 Task: Create List Trademarks in Board Content Marketing Strategies to Workspace Copywriting and Editing. Create List Copyrights in Board Customer Journey Mapping to Workspace Copywriting and Editing. Create List Employment Law in Board Business Model Competitive Analysis and Benchmarking to Workspace Copywriting and Editing
Action: Mouse moved to (410, 174)
Screenshot: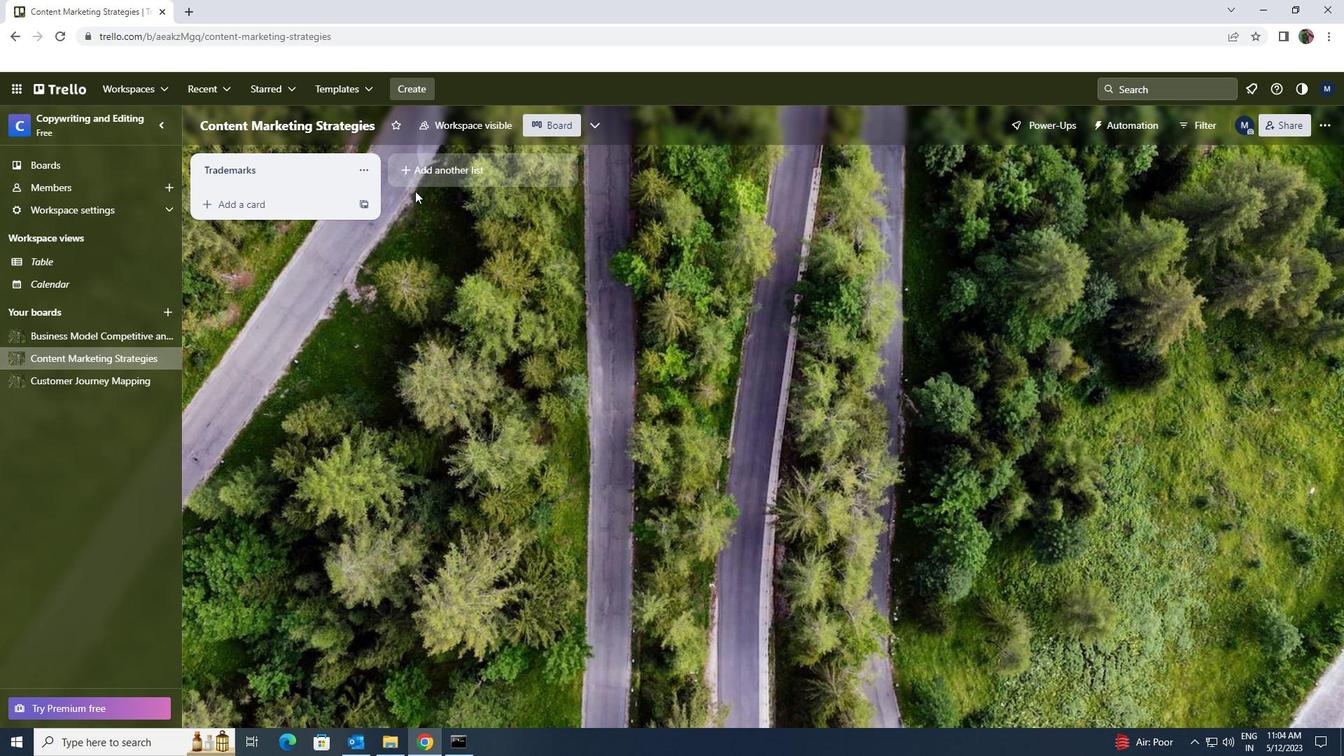 
Action: Mouse pressed left at (410, 174)
Screenshot: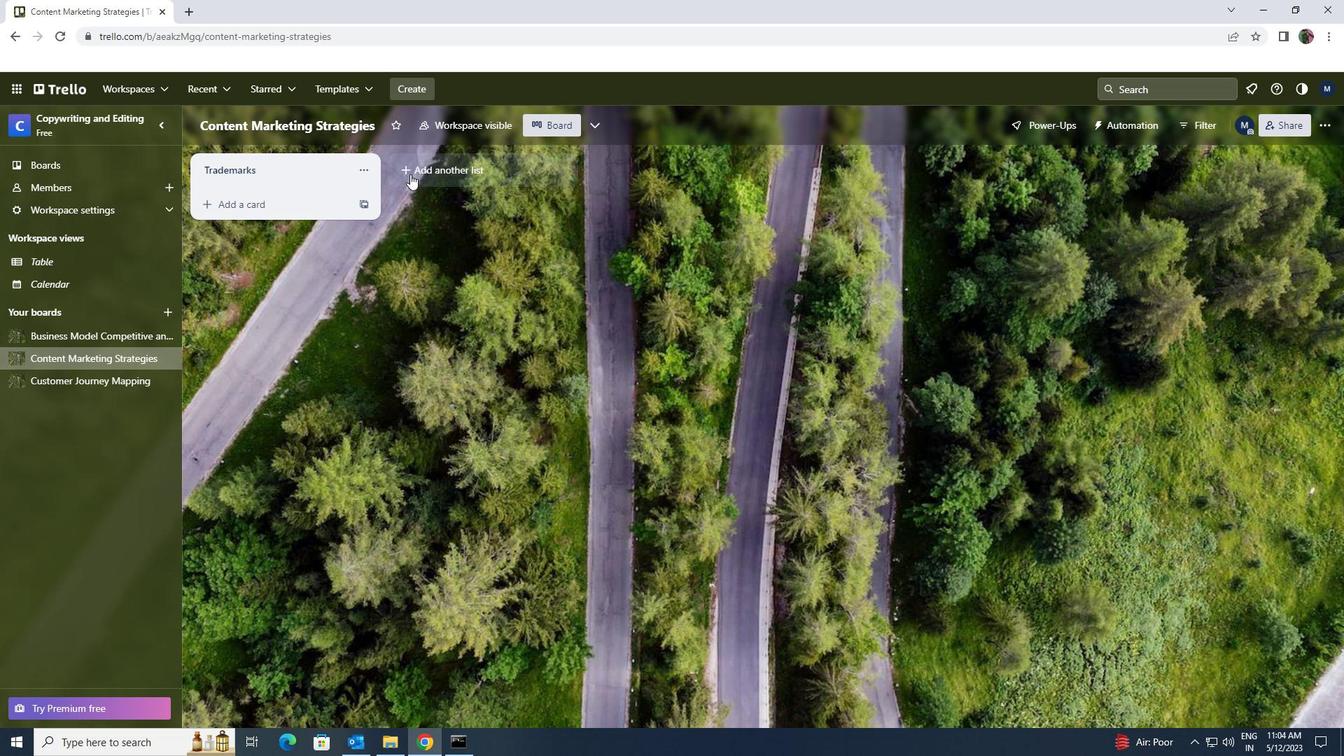 
Action: Key pressed <Key.shift>COPYRIGHTS
Screenshot: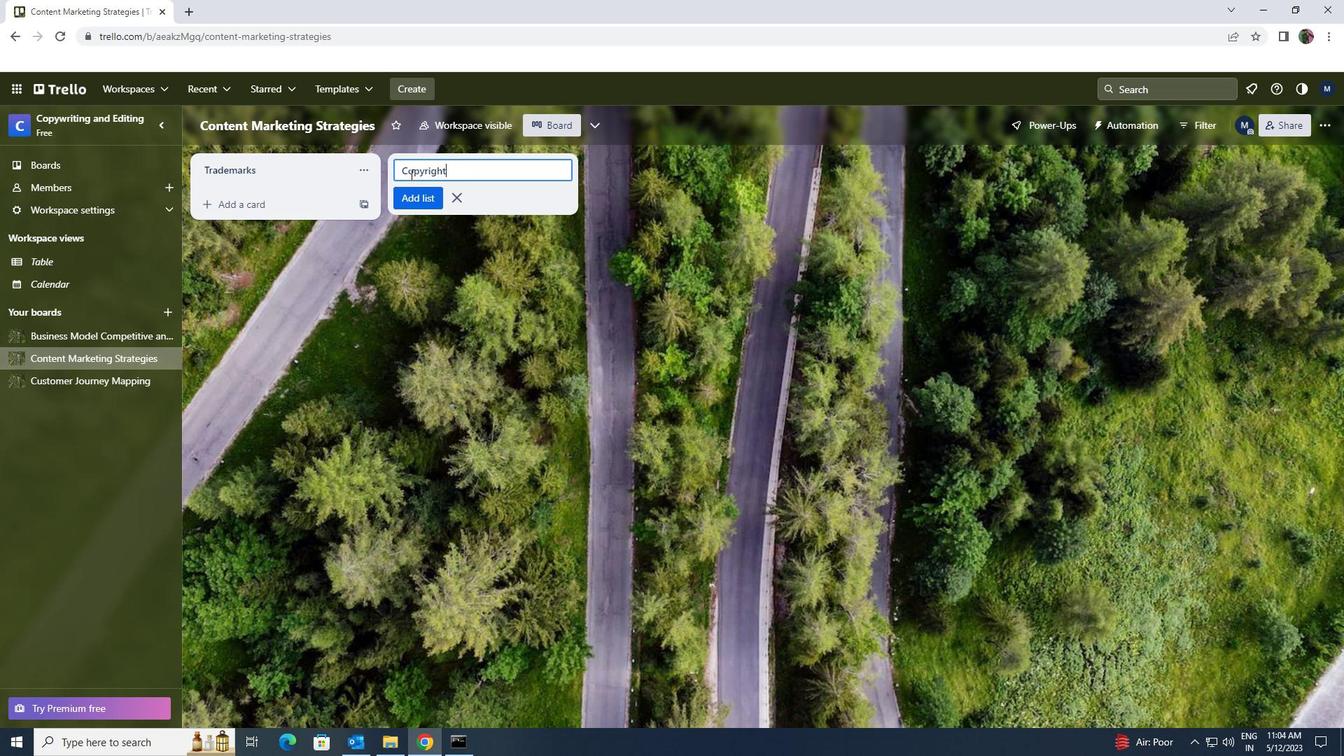 
Action: Mouse moved to (418, 192)
Screenshot: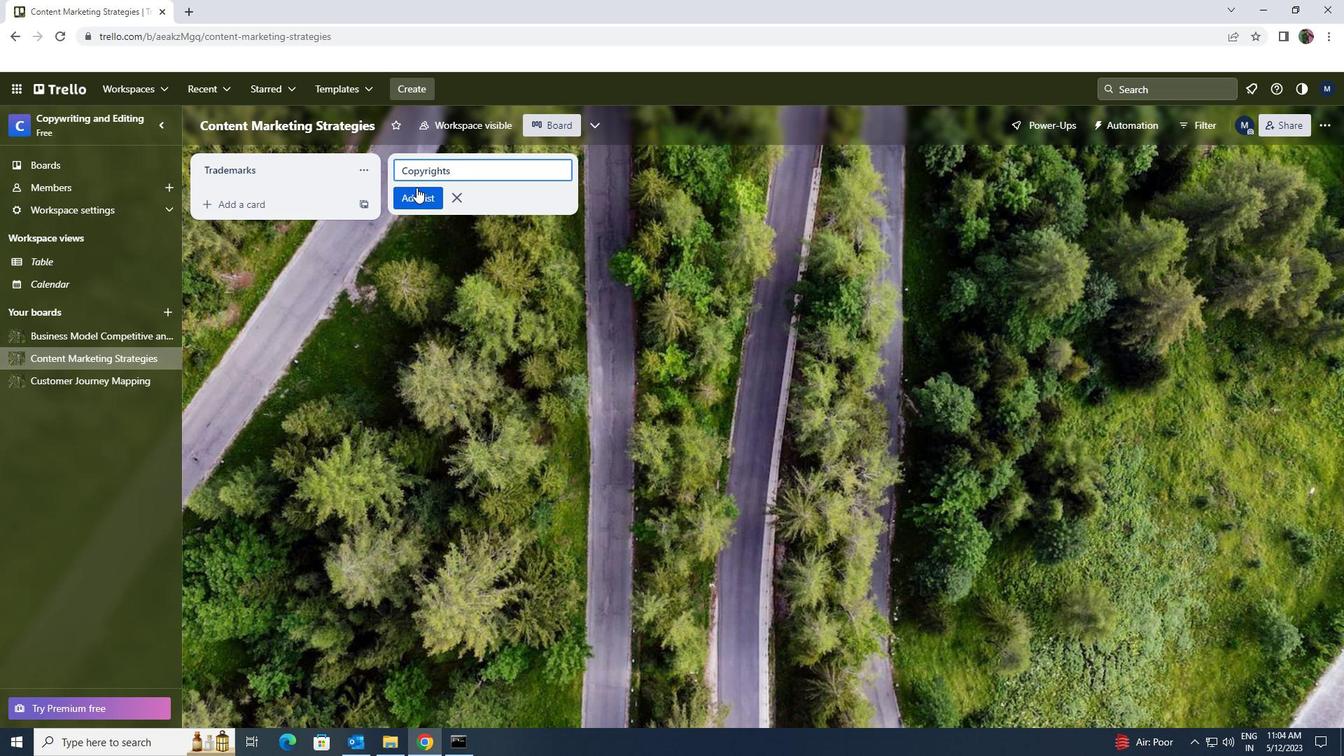 
Action: Mouse pressed left at (418, 192)
Screenshot: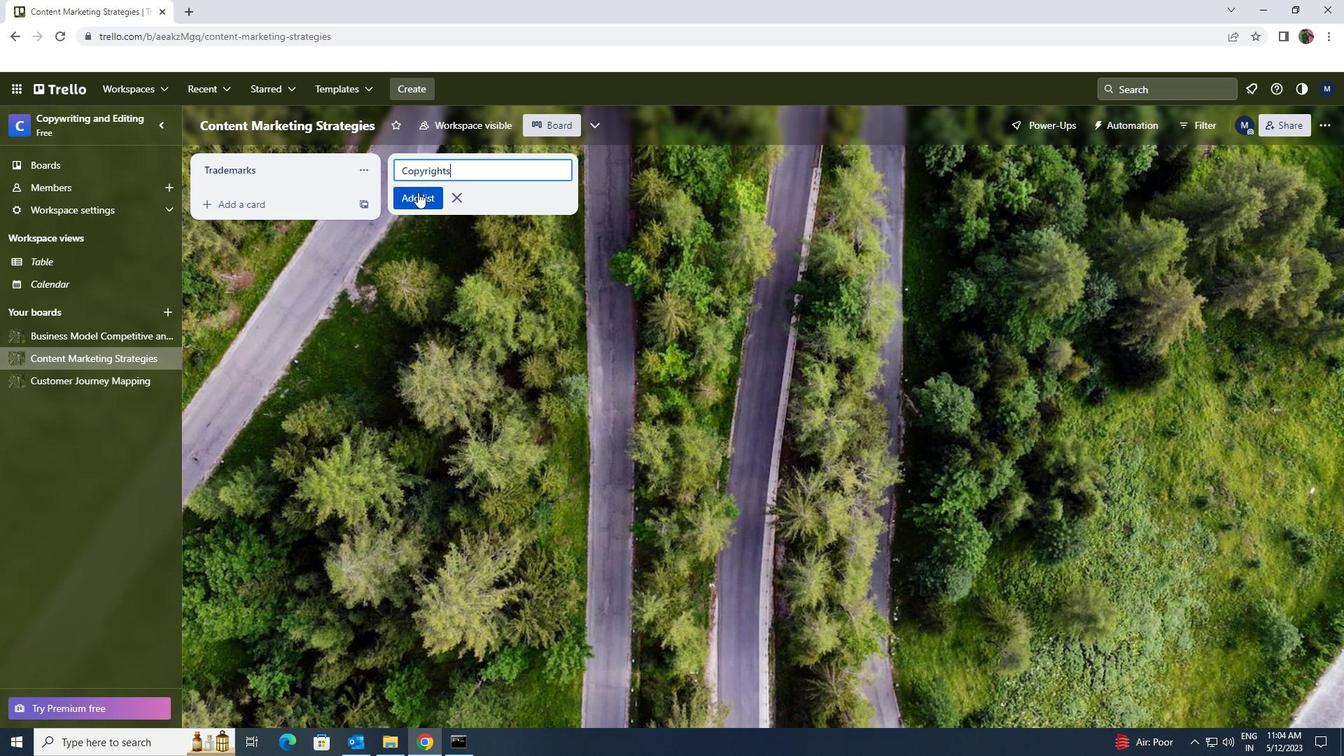 
Action: Mouse moved to (93, 380)
Screenshot: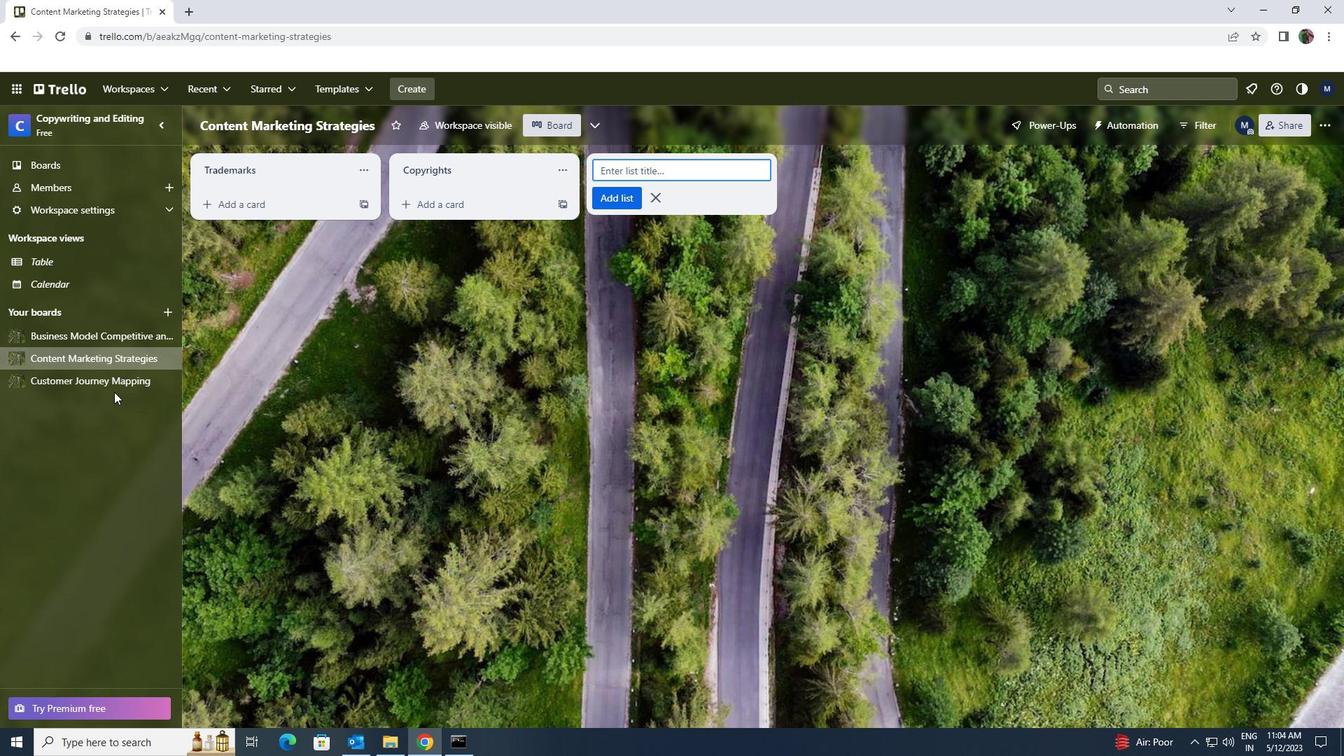 
Action: Mouse pressed left at (93, 380)
Screenshot: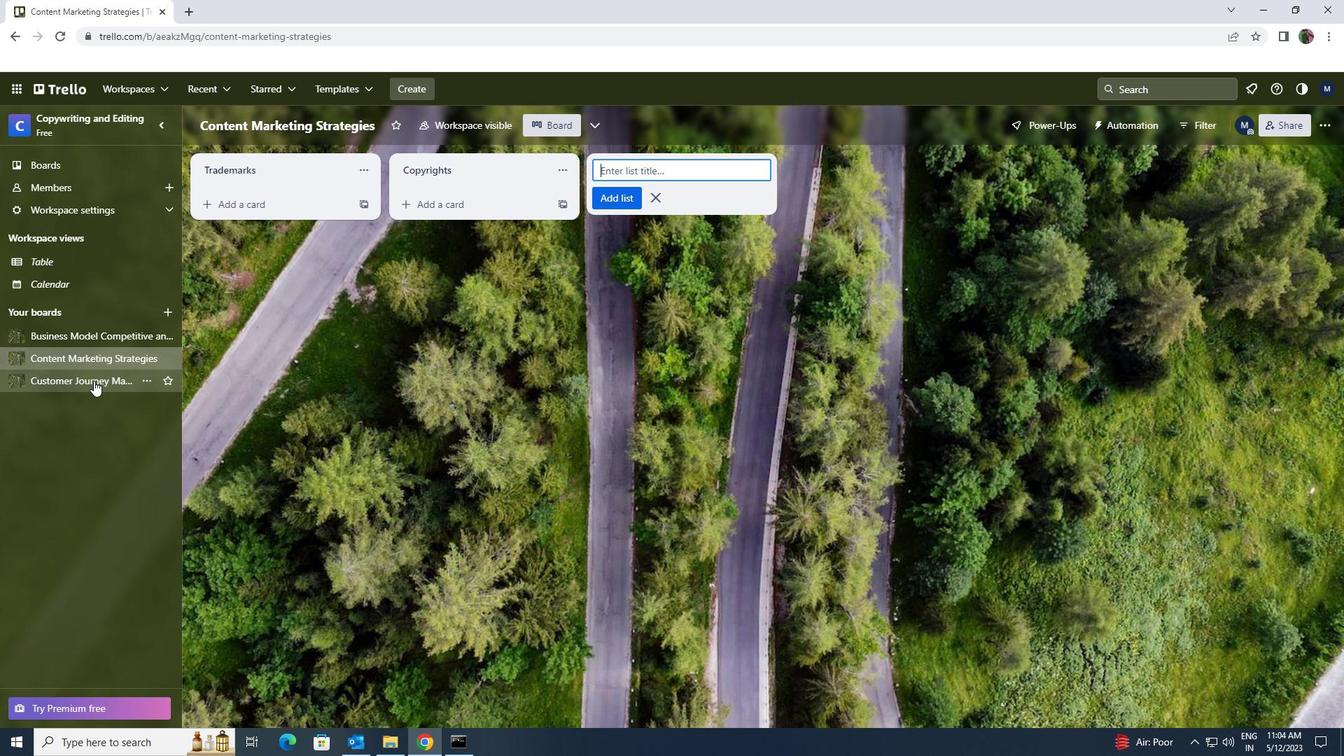 
Action: Mouse moved to (413, 175)
Screenshot: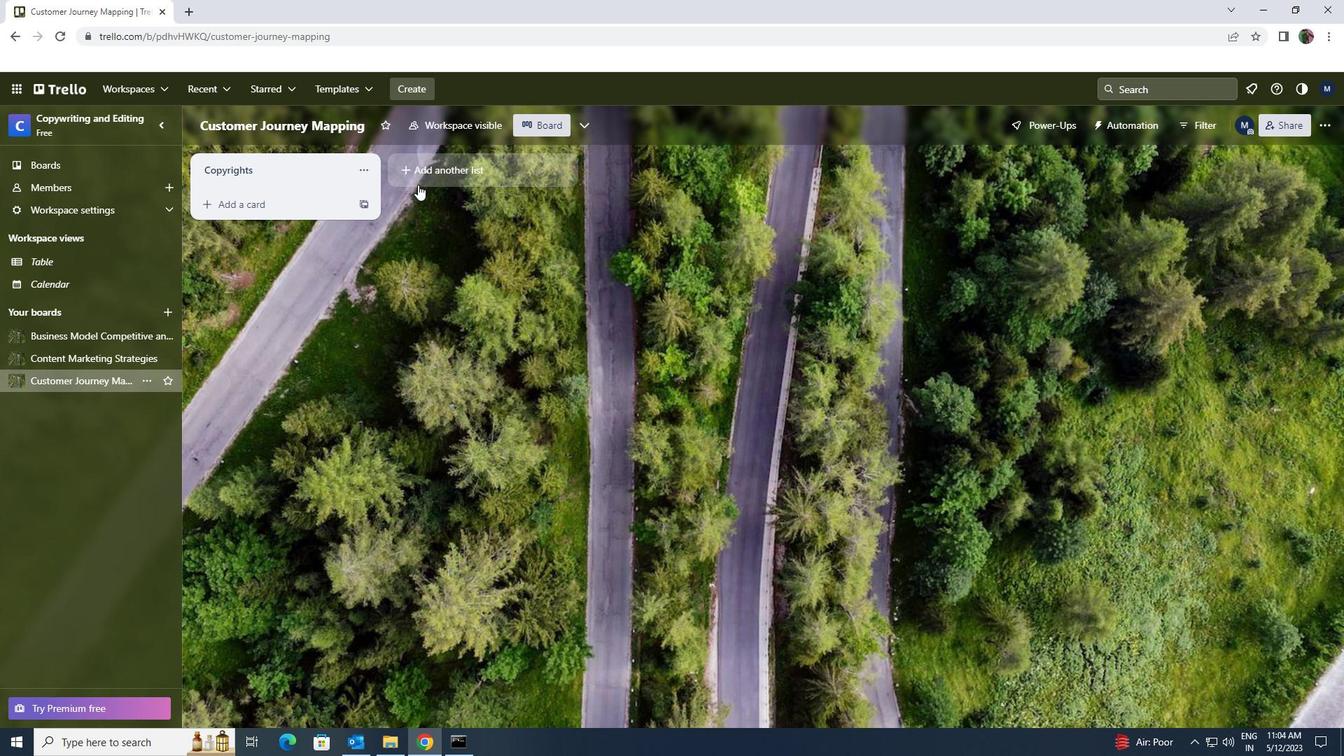 
Action: Mouse pressed left at (413, 175)
Screenshot: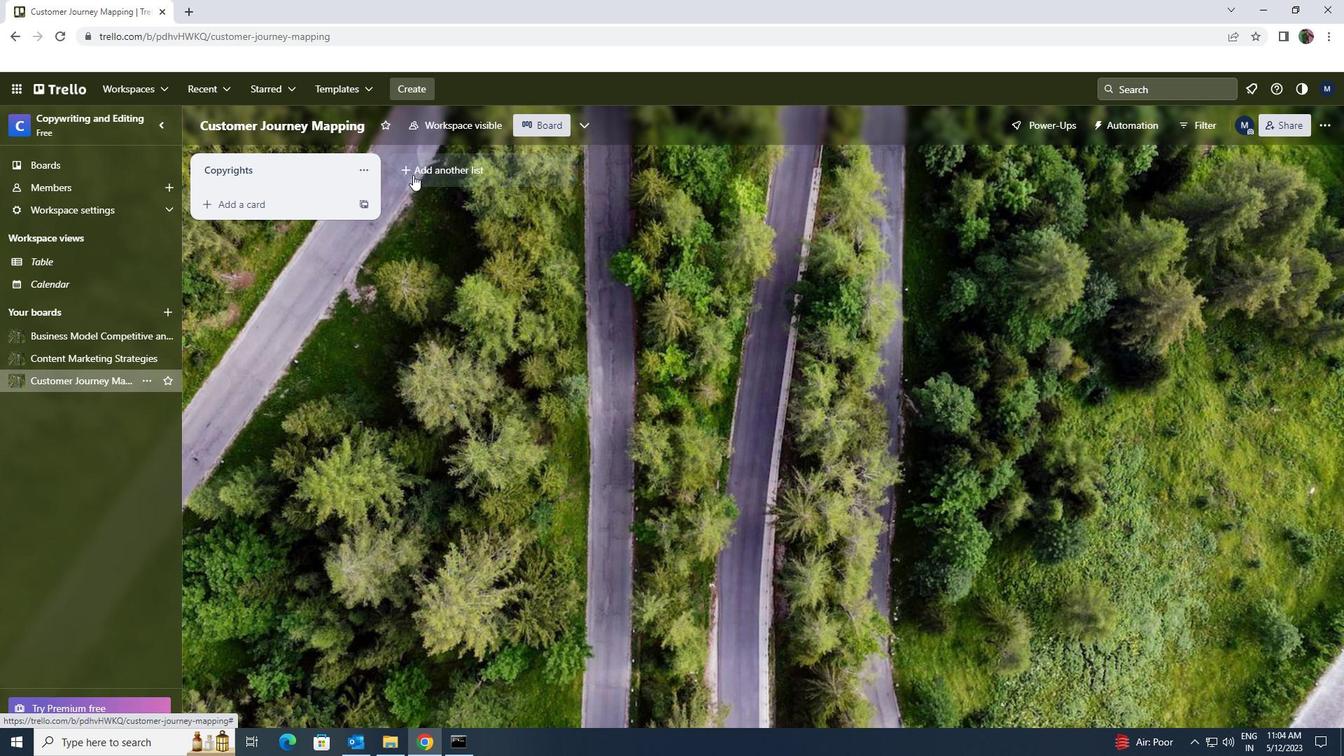 
Action: Key pressed <Key.shift>EMPLOYMENT<Key.space><Key.shift>LAW
Screenshot: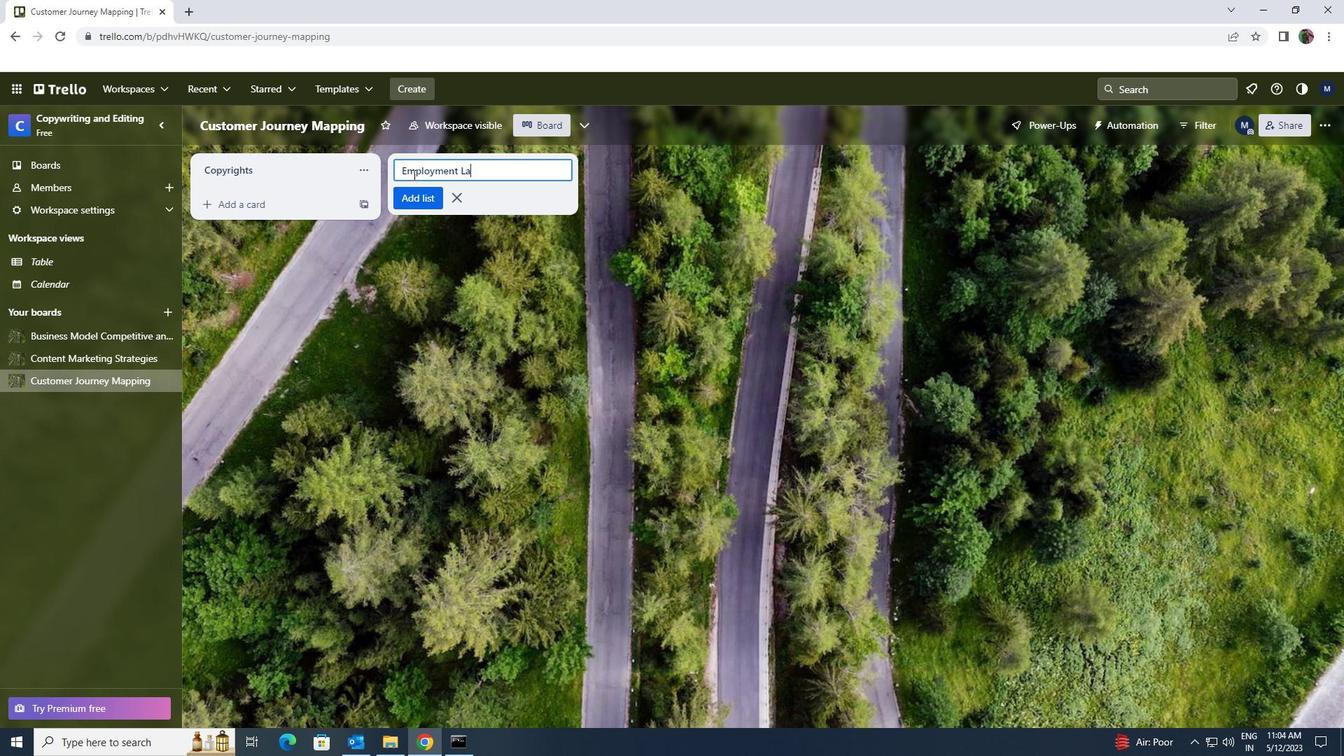 
Action: Mouse moved to (414, 190)
Screenshot: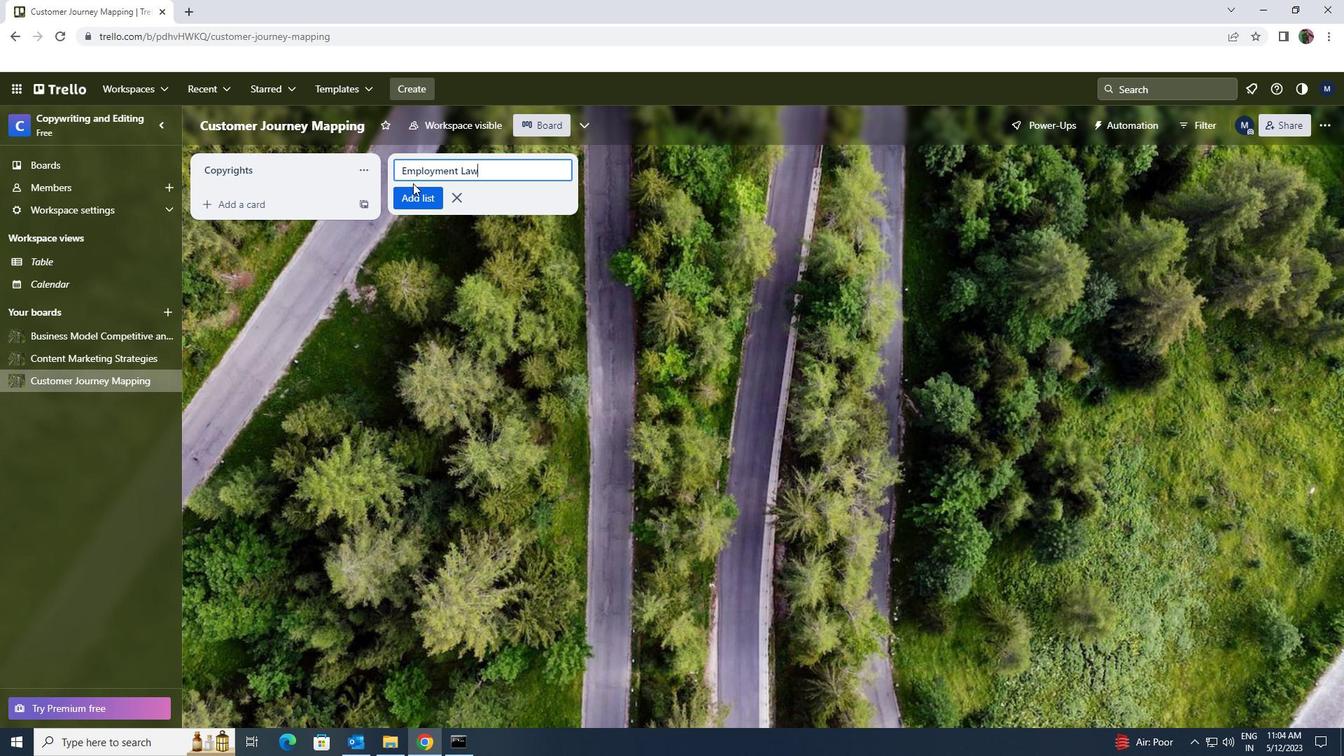 
Action: Mouse pressed left at (414, 190)
Screenshot: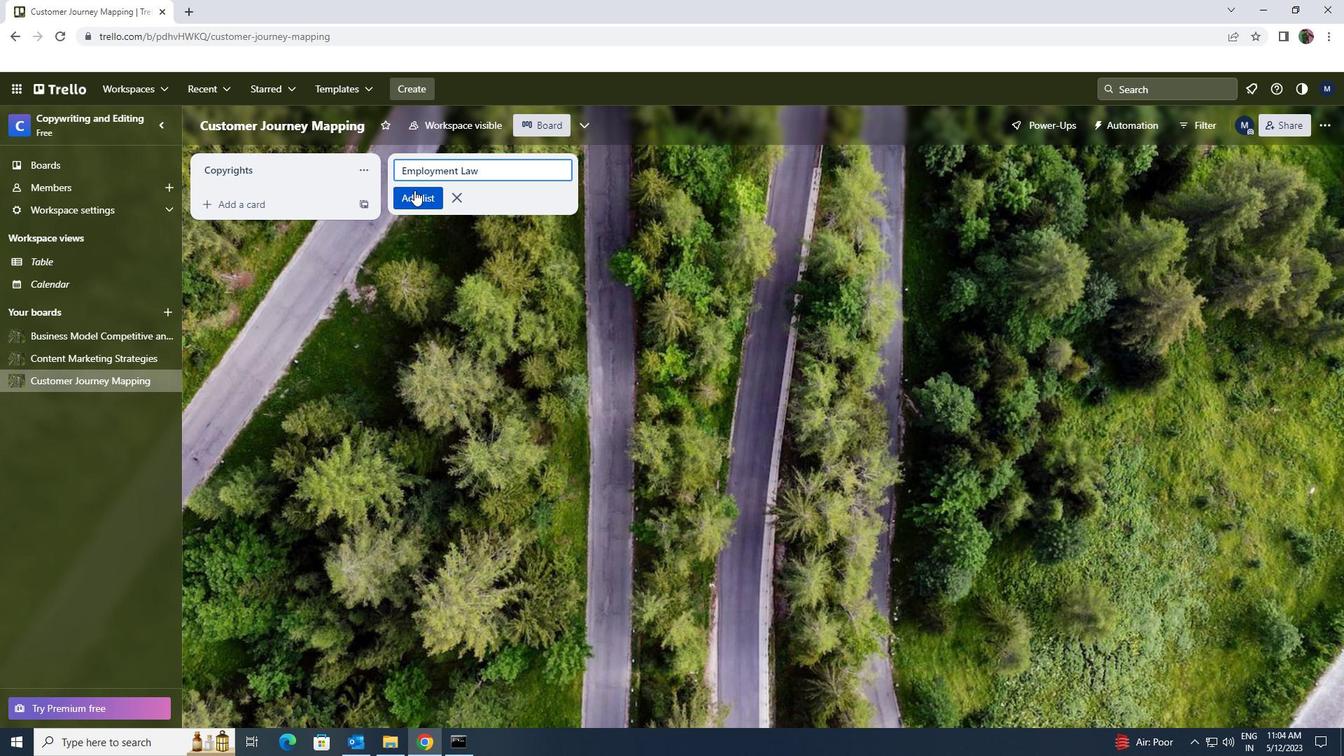 
Action: Mouse moved to (94, 336)
Screenshot: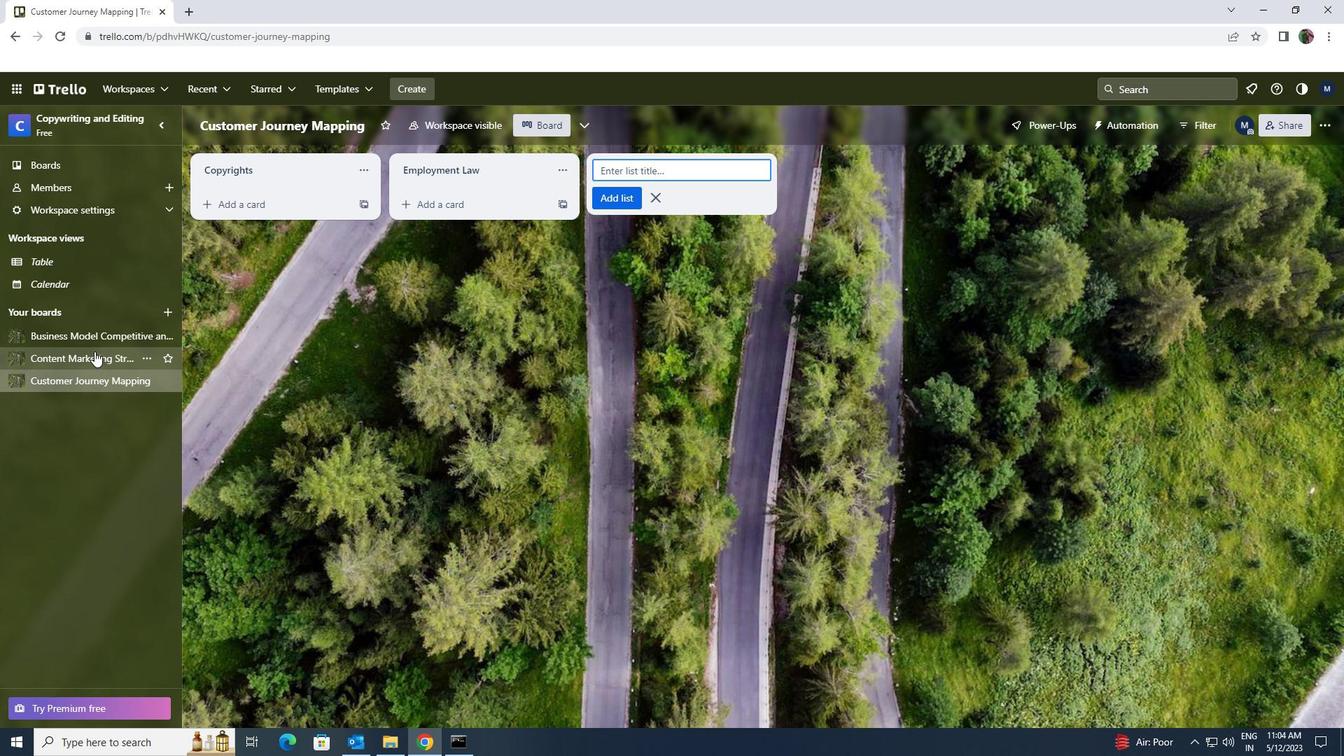 
Action: Mouse pressed left at (94, 336)
Screenshot: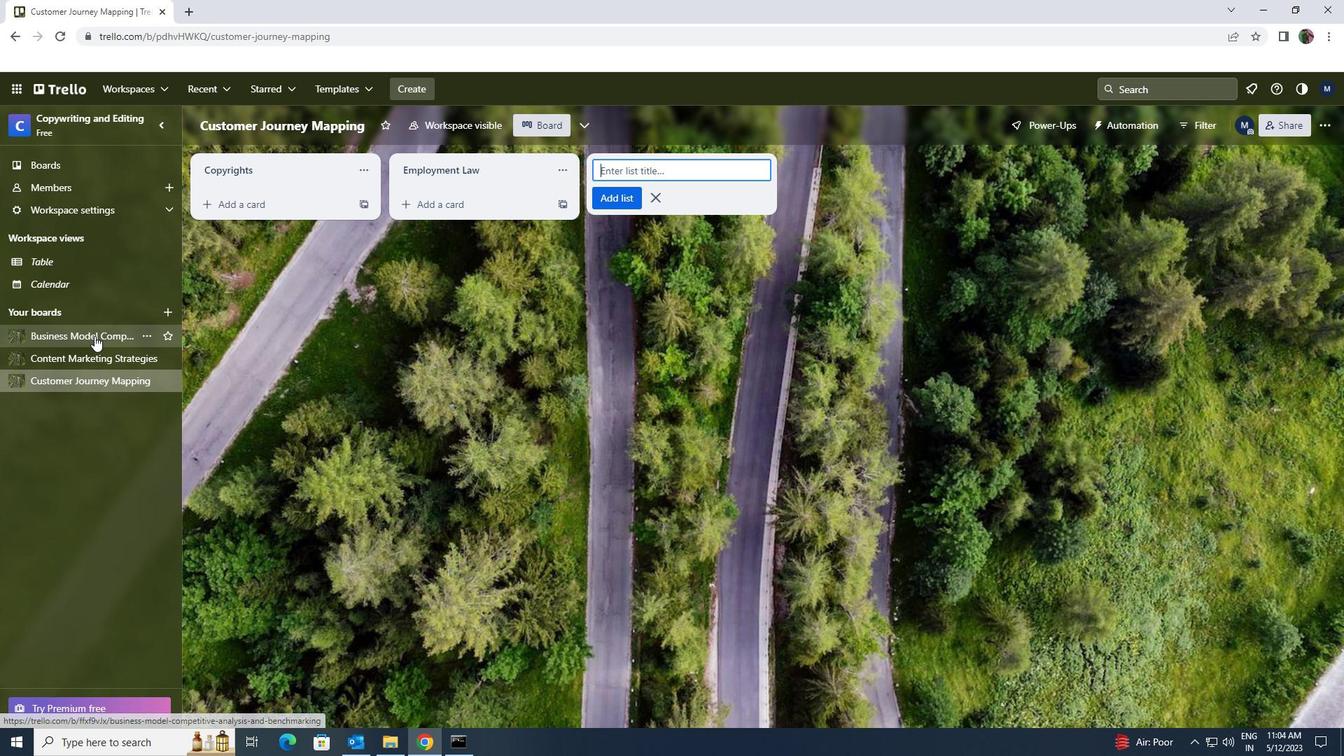 
Action: Mouse moved to (95, 334)
Screenshot: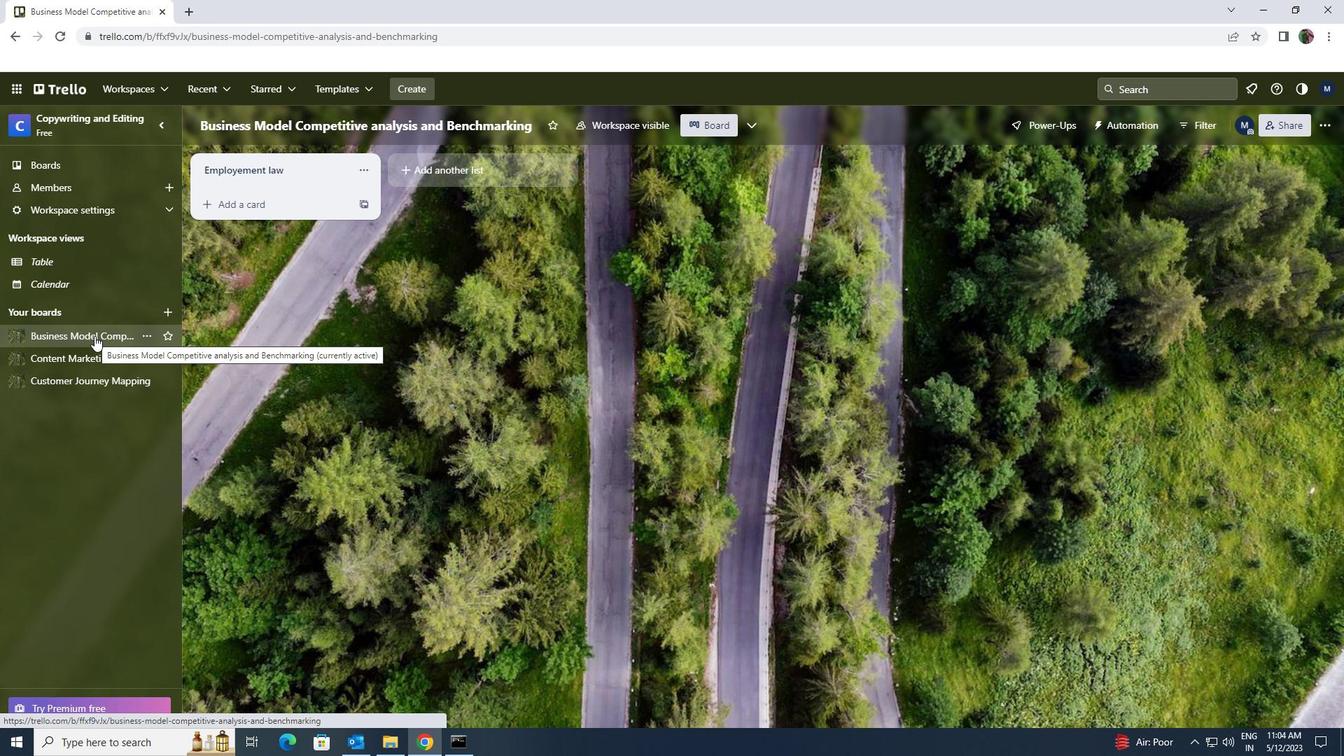 
Action: Key pressed <Key.shift>COMMERCIAL
Screenshot: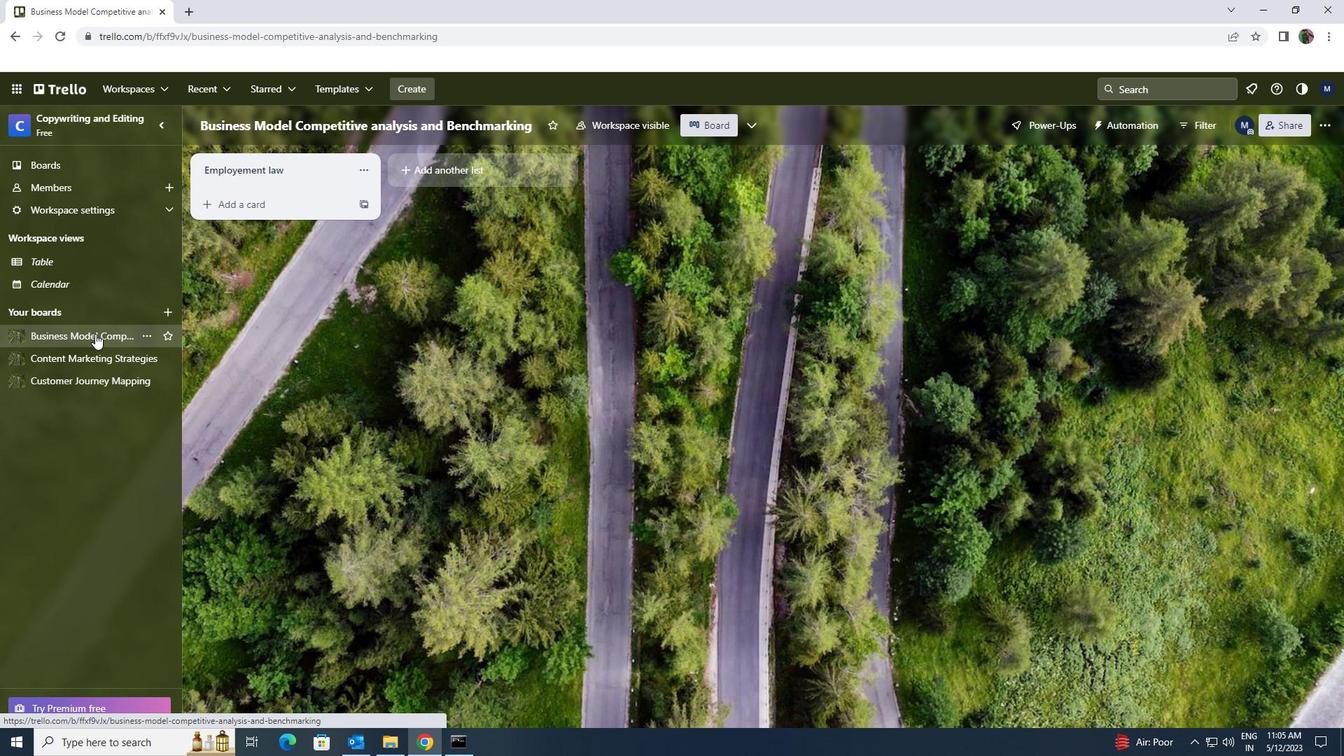 
Action: Mouse moved to (411, 186)
Screenshot: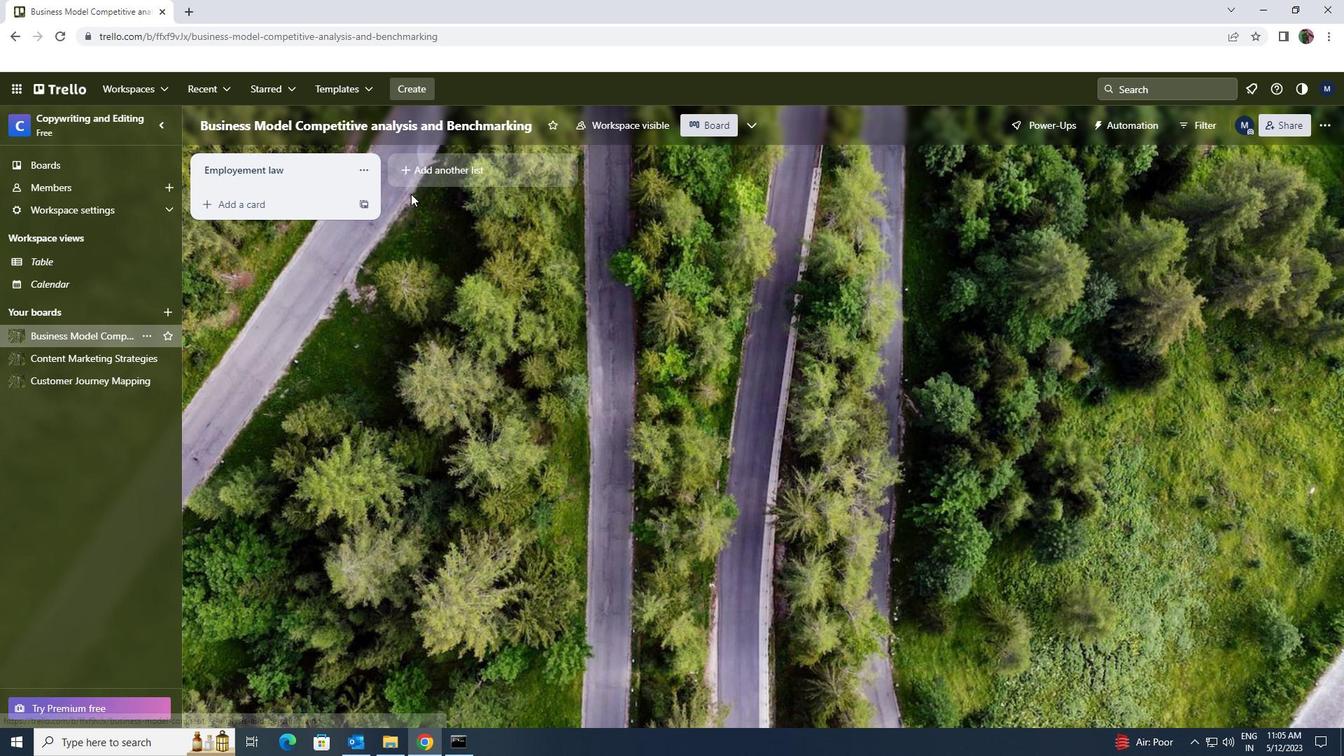 
Action: Mouse pressed left at (411, 186)
Screenshot: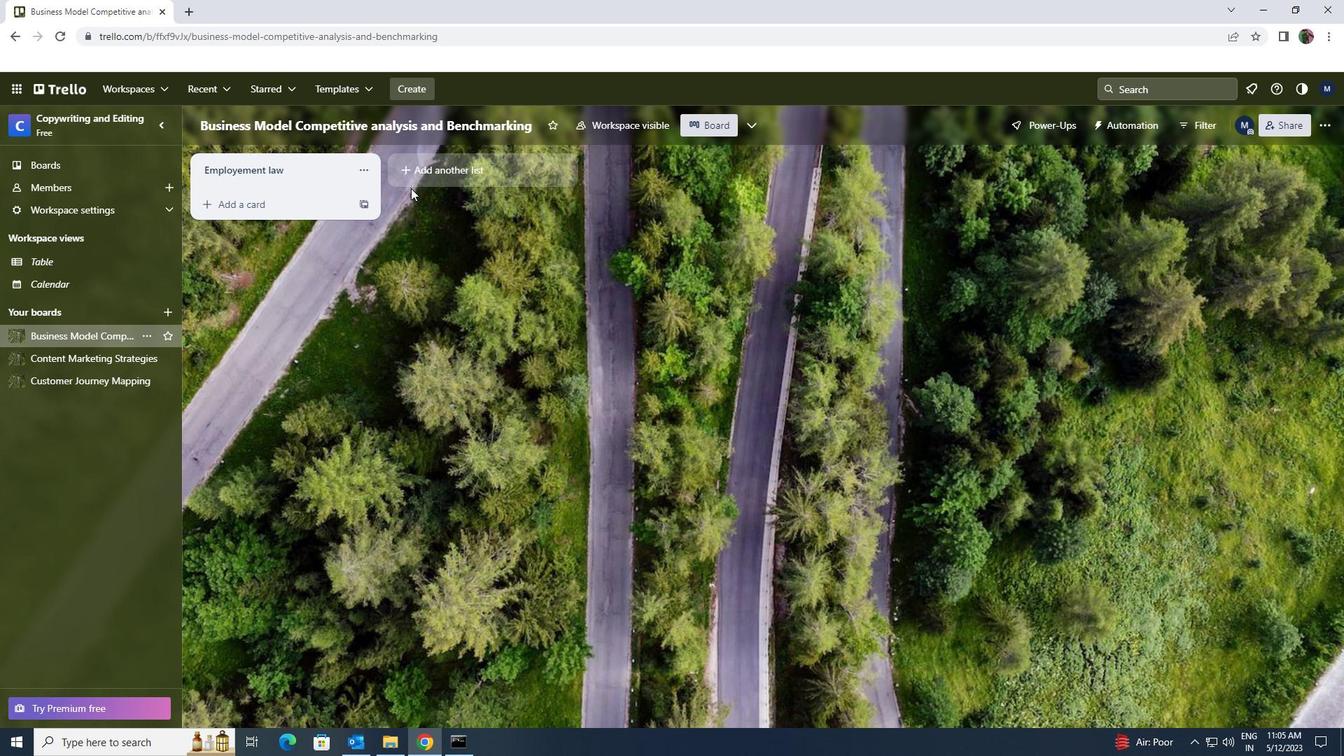 
Action: Mouse moved to (419, 168)
Screenshot: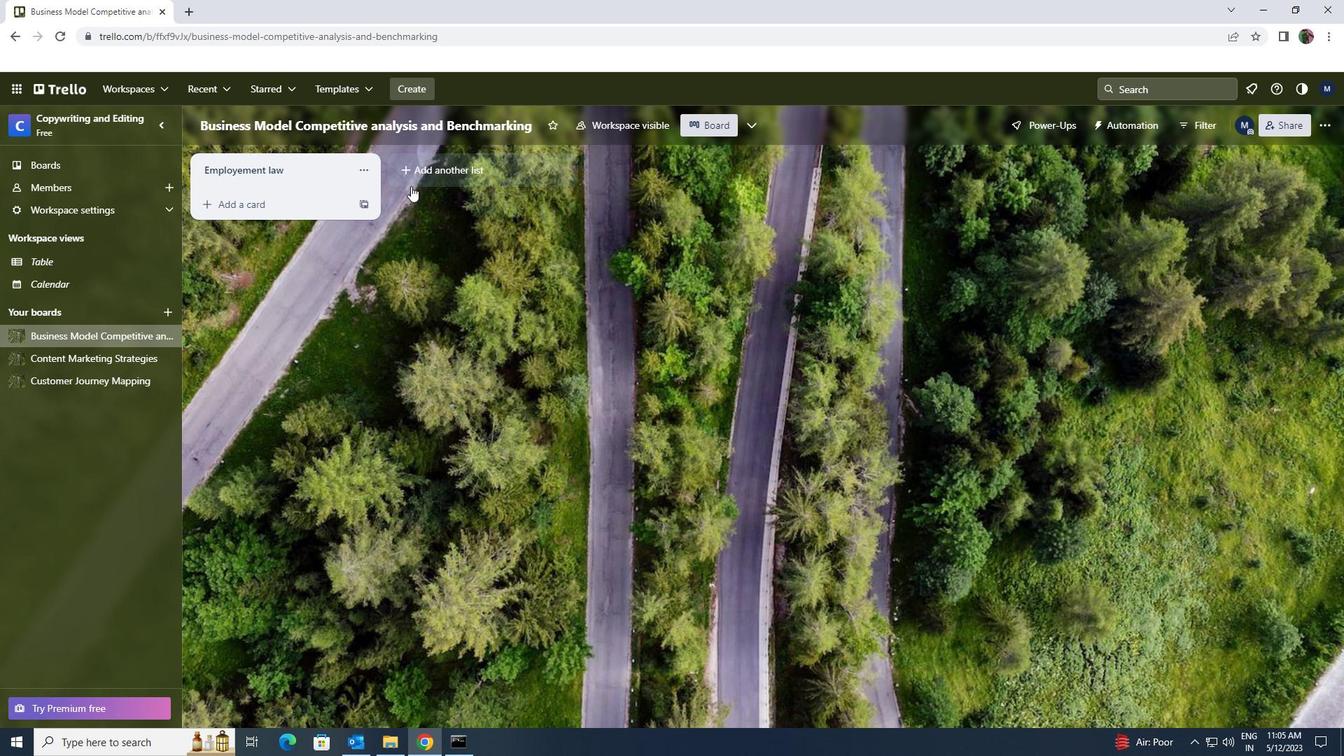 
Action: Mouse pressed left at (419, 168)
Screenshot: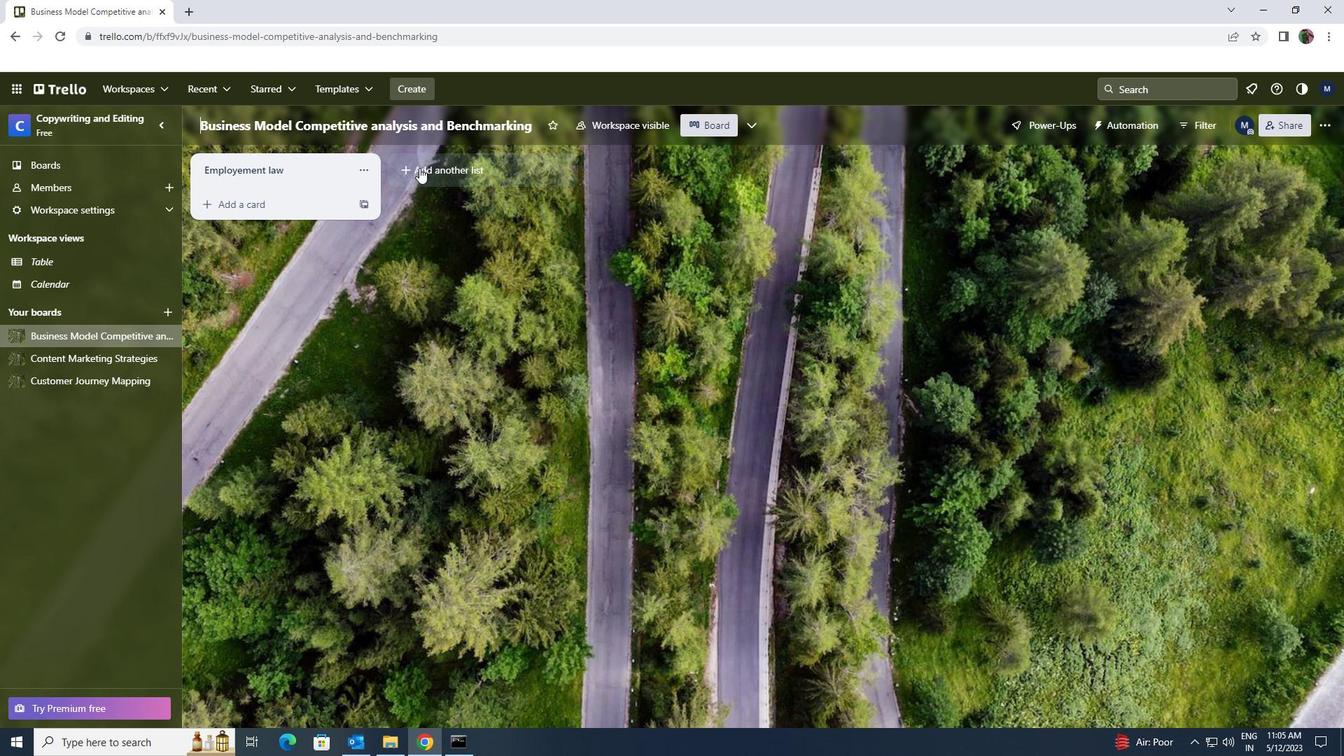 
Action: Key pressed <Key.shift>COMMERCIAL<Key.space><Key.shift>LAW
Screenshot: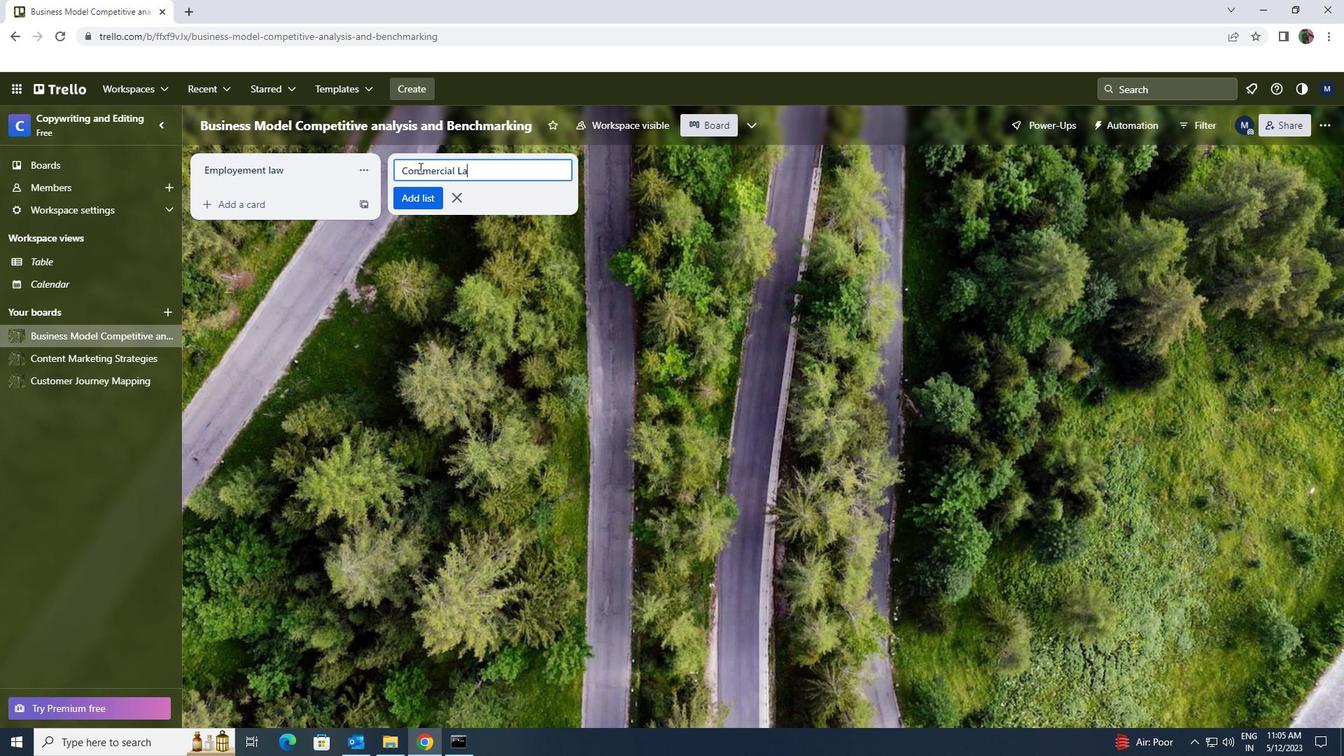 
Action: Mouse moved to (406, 200)
Screenshot: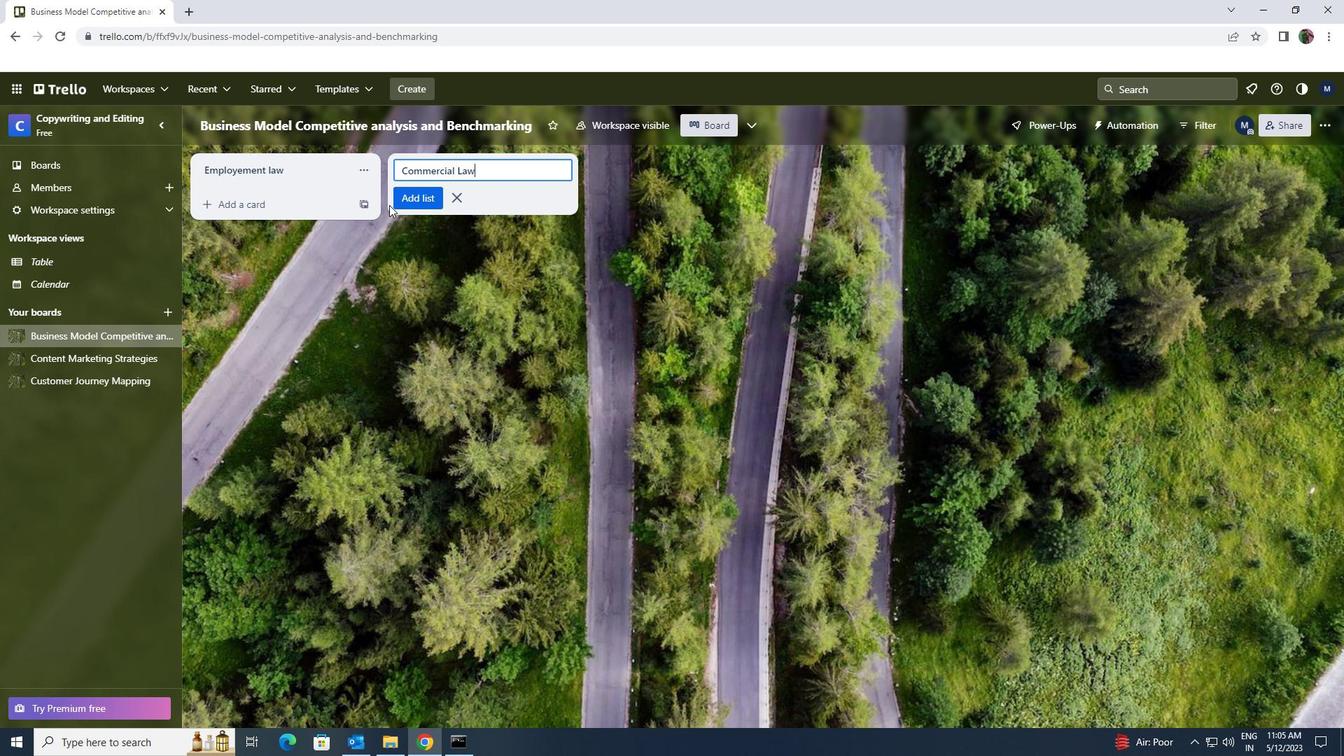 
Action: Mouse pressed left at (406, 200)
Screenshot: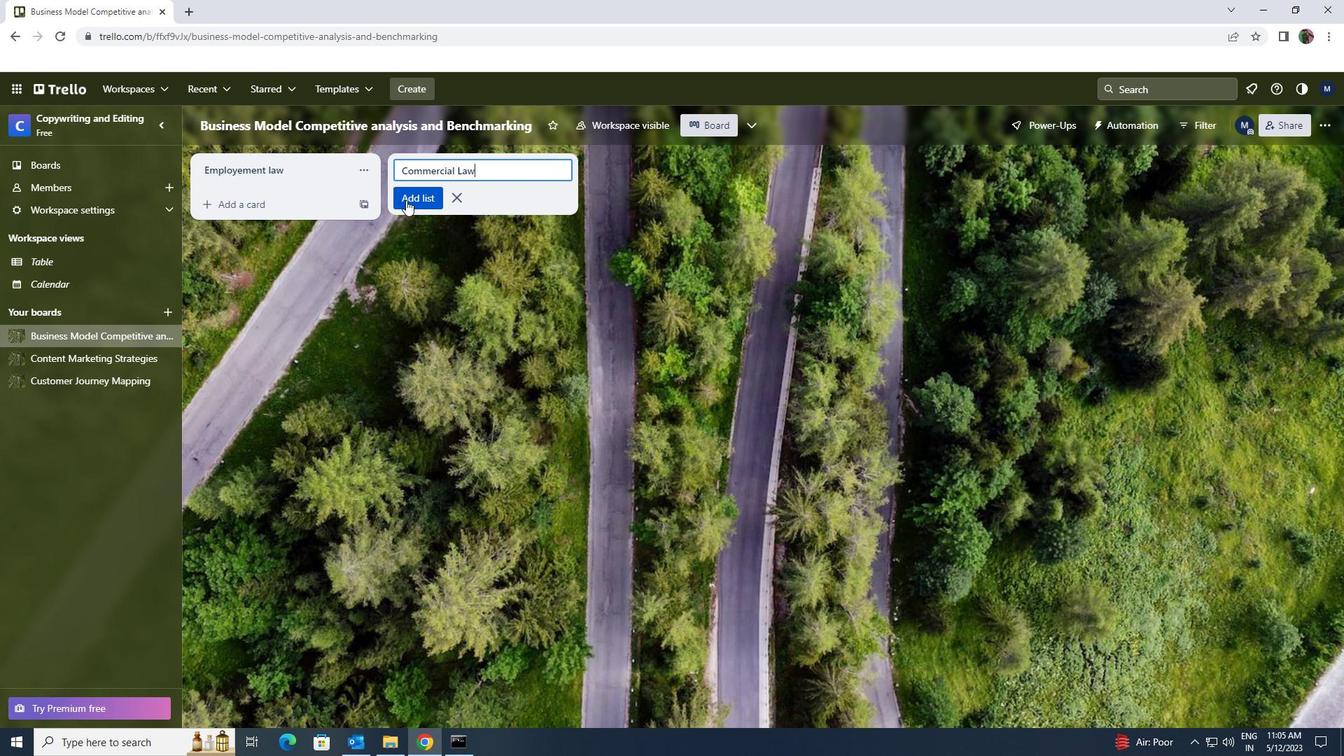 
